 Task: Add Now Borage Oil 1000 Mg to the cart.
Action: Mouse moved to (268, 128)
Screenshot: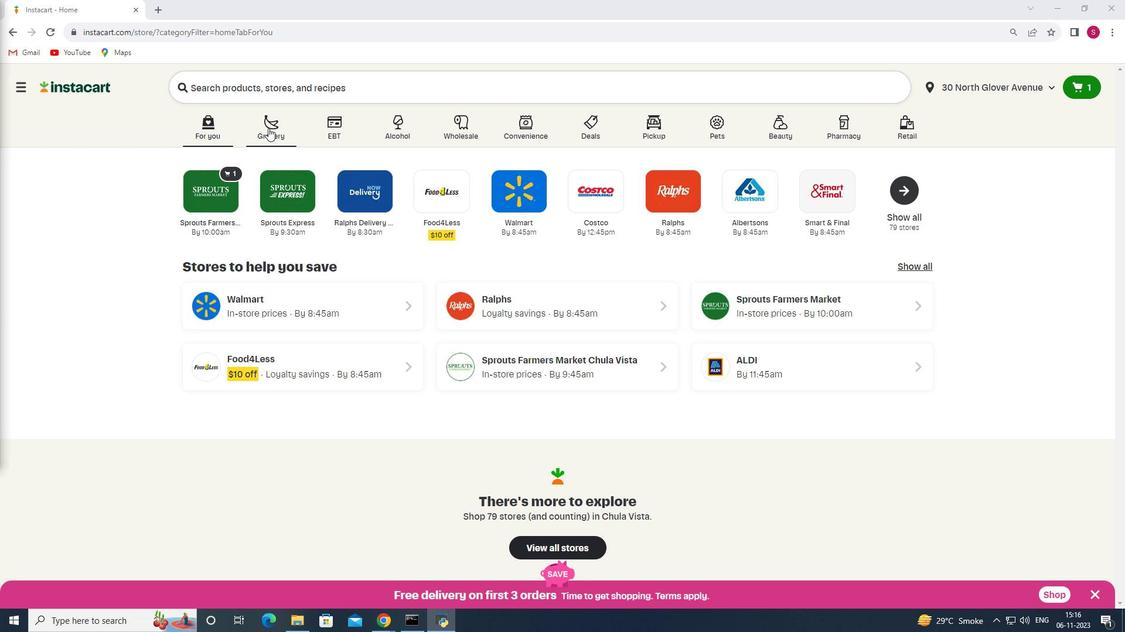 
Action: Mouse pressed left at (268, 128)
Screenshot: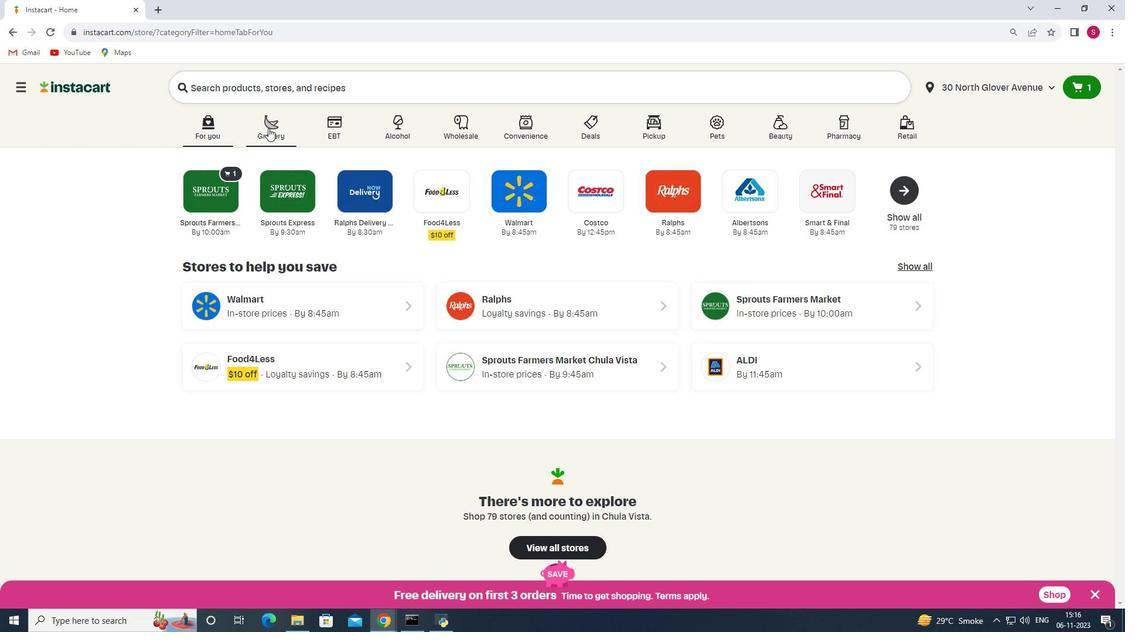 
Action: Mouse moved to (261, 325)
Screenshot: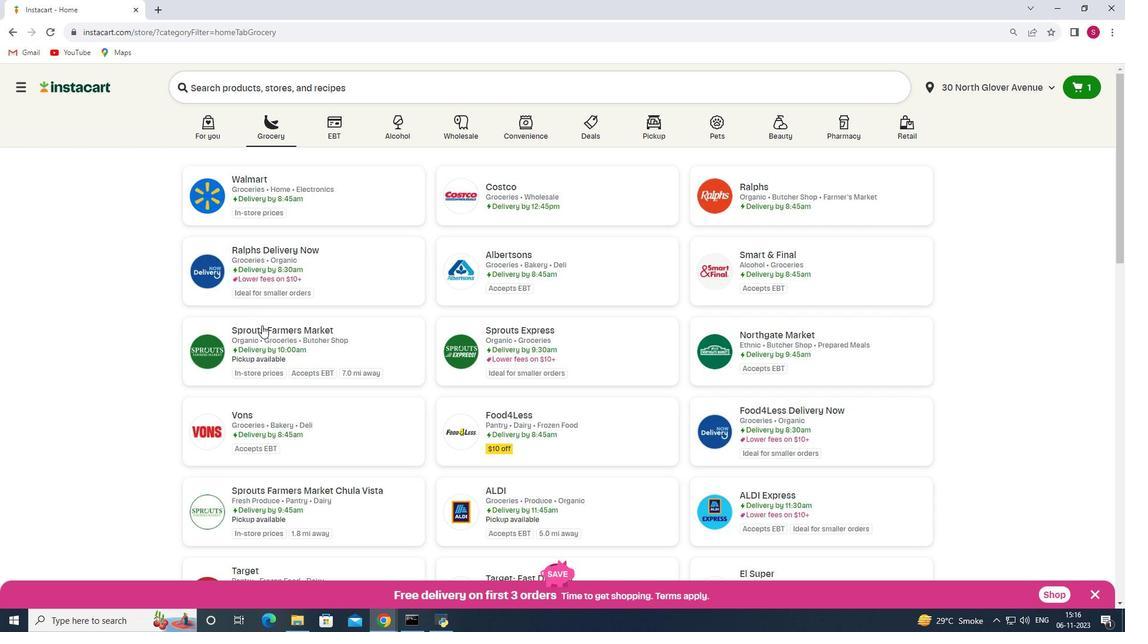 
Action: Mouse pressed left at (261, 325)
Screenshot: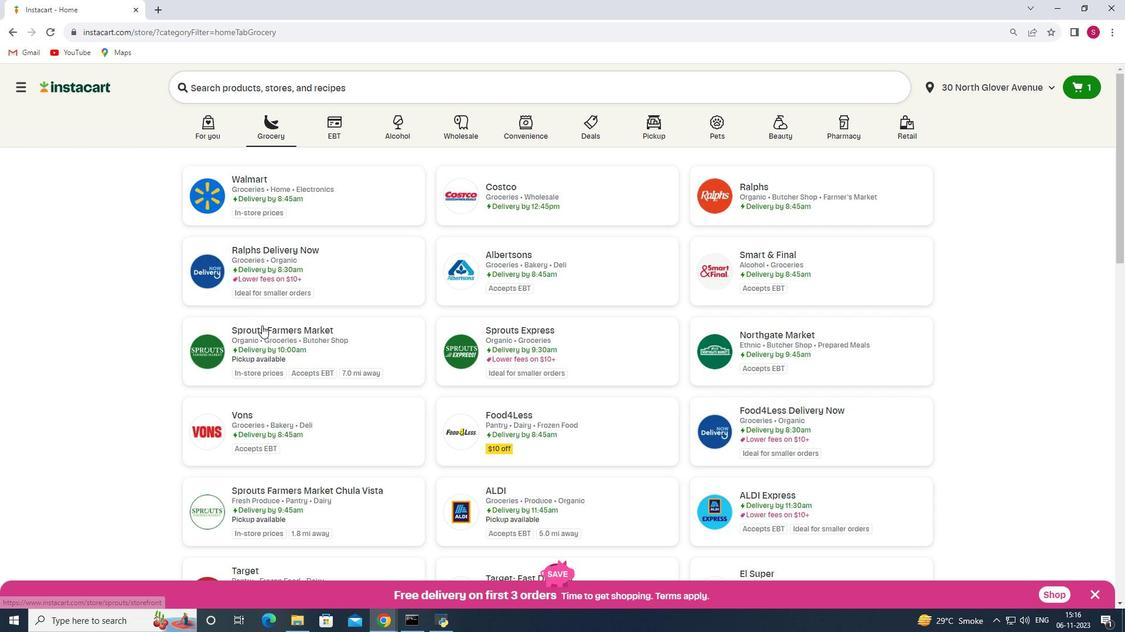 
Action: Mouse moved to (82, 405)
Screenshot: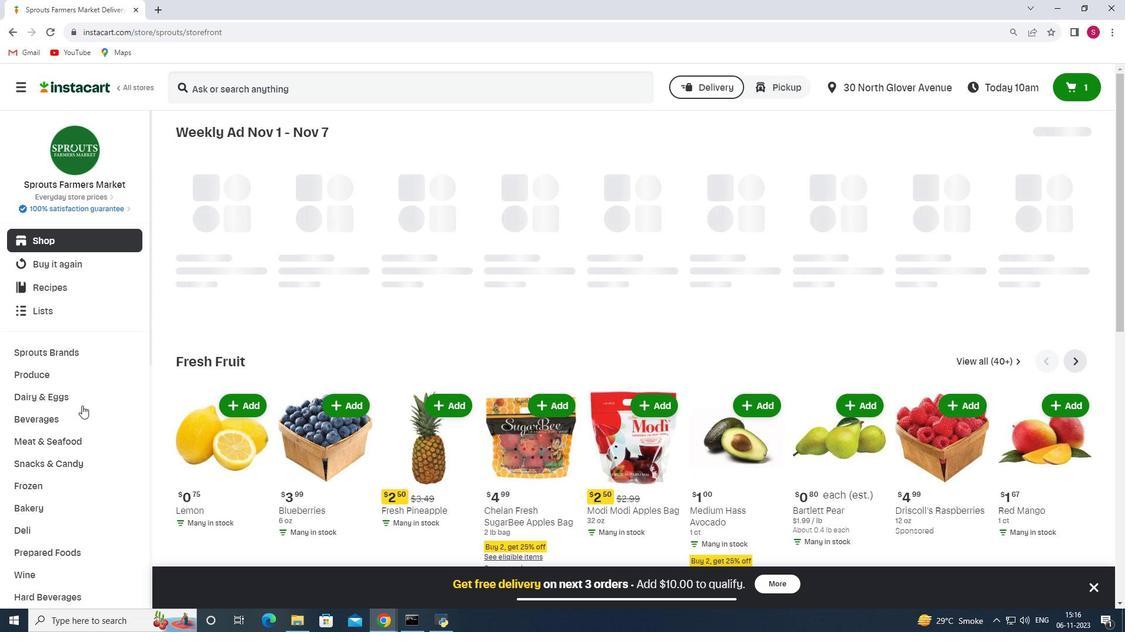 
Action: Mouse scrolled (82, 404) with delta (0, 0)
Screenshot: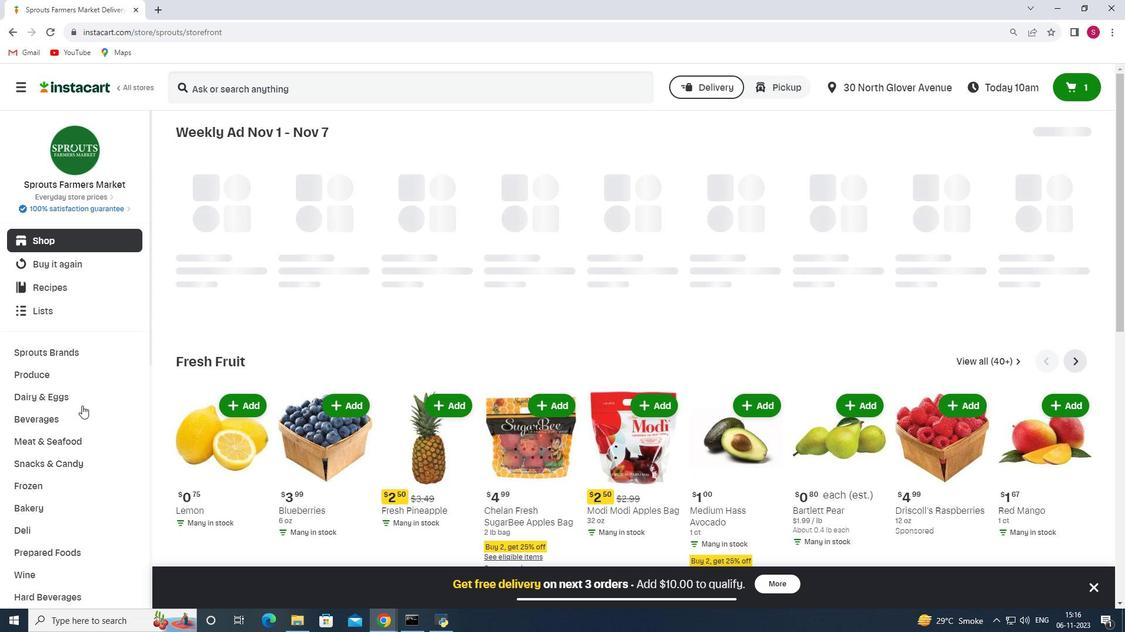 
Action: Mouse moved to (82, 406)
Screenshot: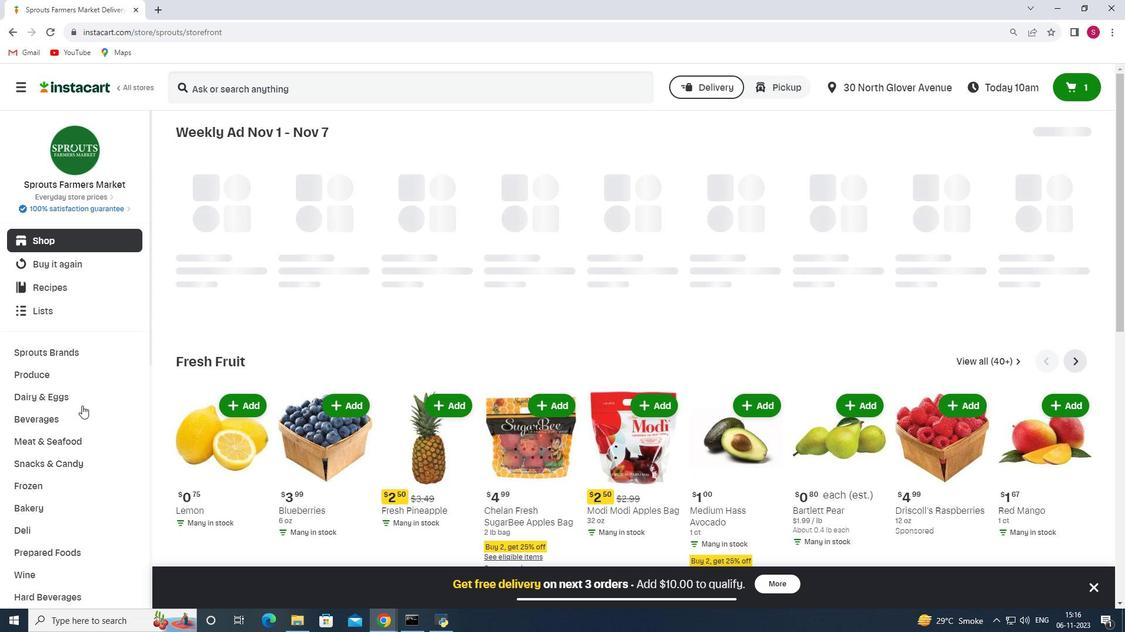 
Action: Mouse scrolled (82, 405) with delta (0, 0)
Screenshot: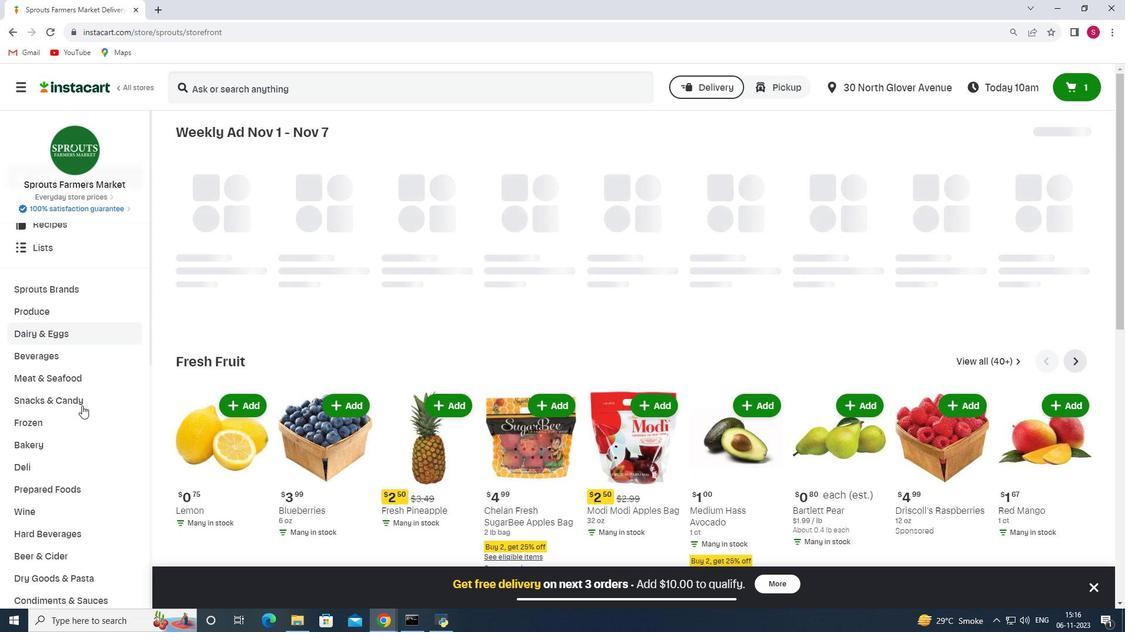 
Action: Mouse scrolled (82, 405) with delta (0, 0)
Screenshot: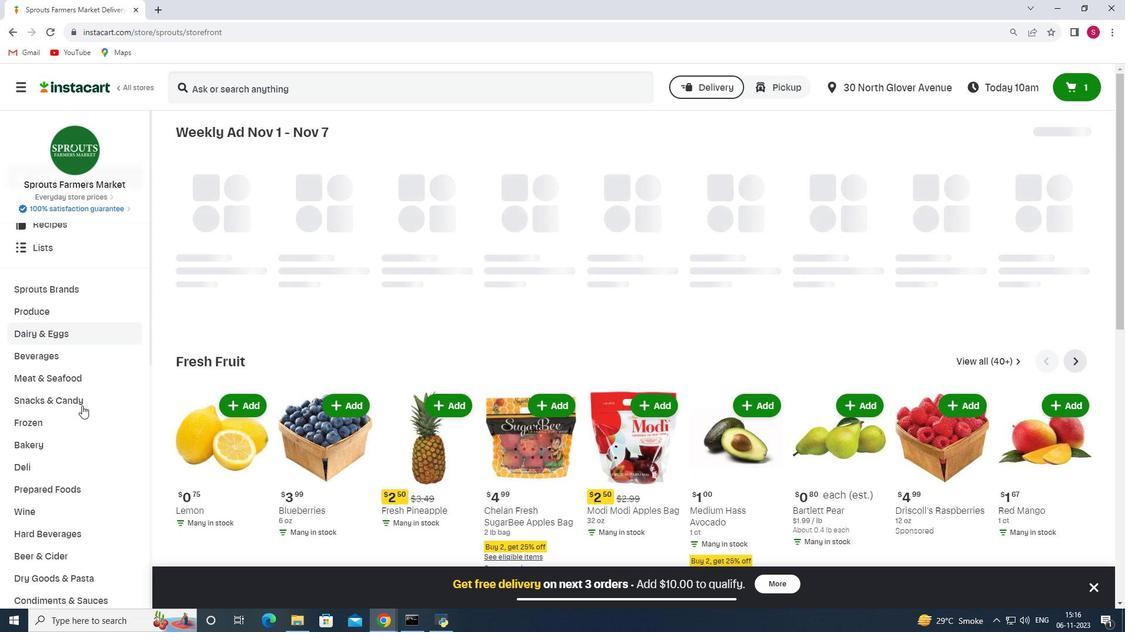 
Action: Mouse scrolled (82, 405) with delta (0, 0)
Screenshot: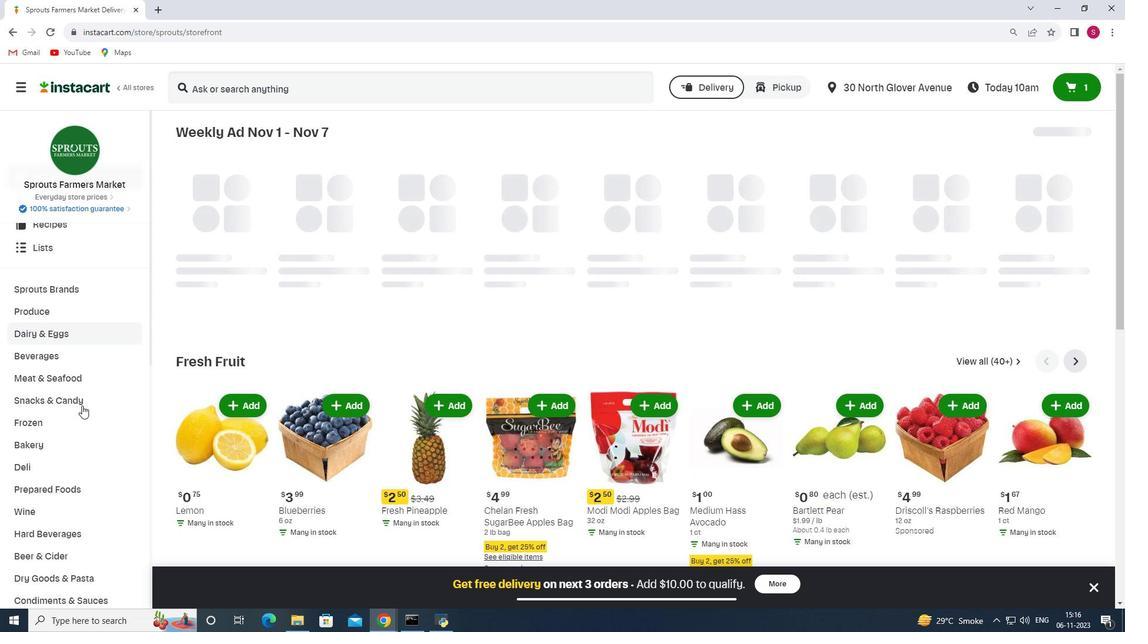 
Action: Mouse scrolled (82, 405) with delta (0, 0)
Screenshot: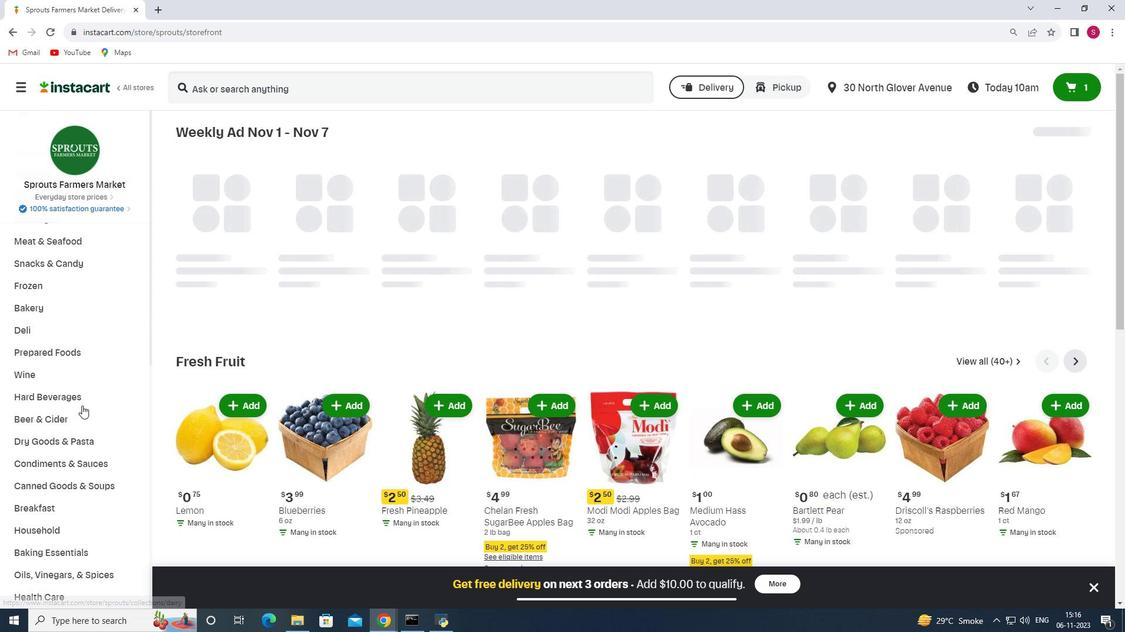 
Action: Mouse scrolled (82, 405) with delta (0, 0)
Screenshot: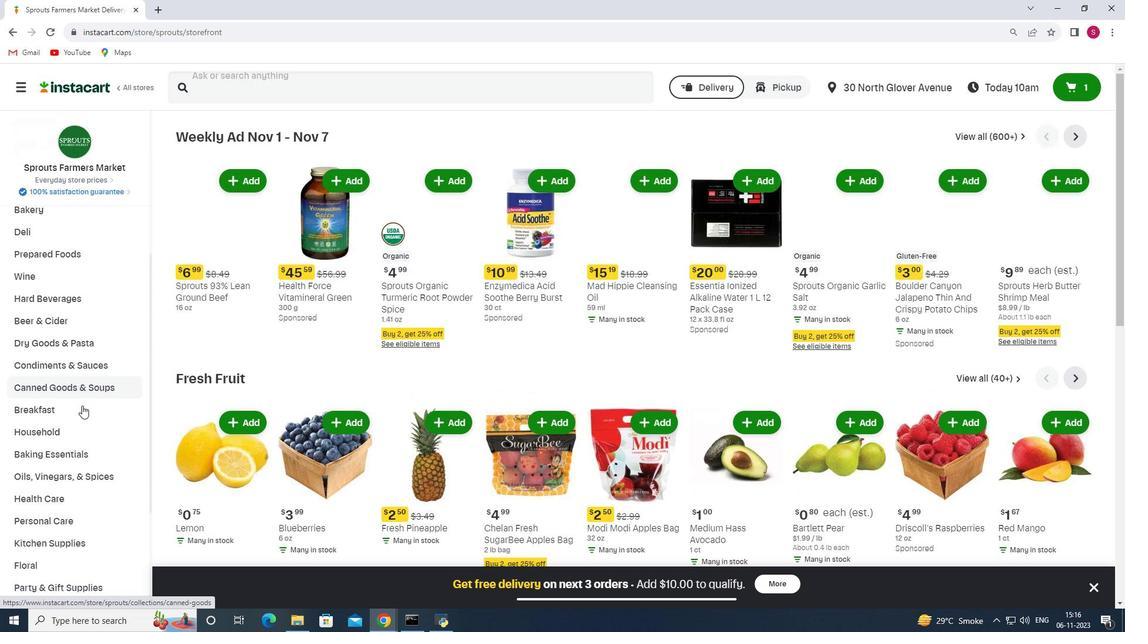 
Action: Mouse scrolled (82, 405) with delta (0, 0)
Screenshot: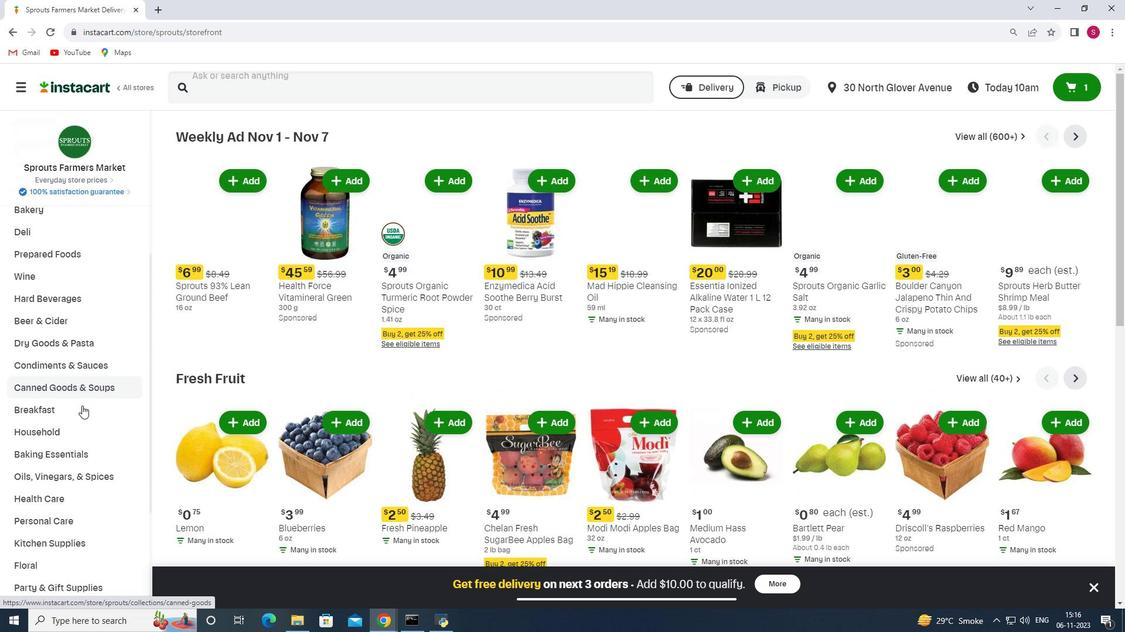 
Action: Mouse scrolled (82, 405) with delta (0, 0)
Screenshot: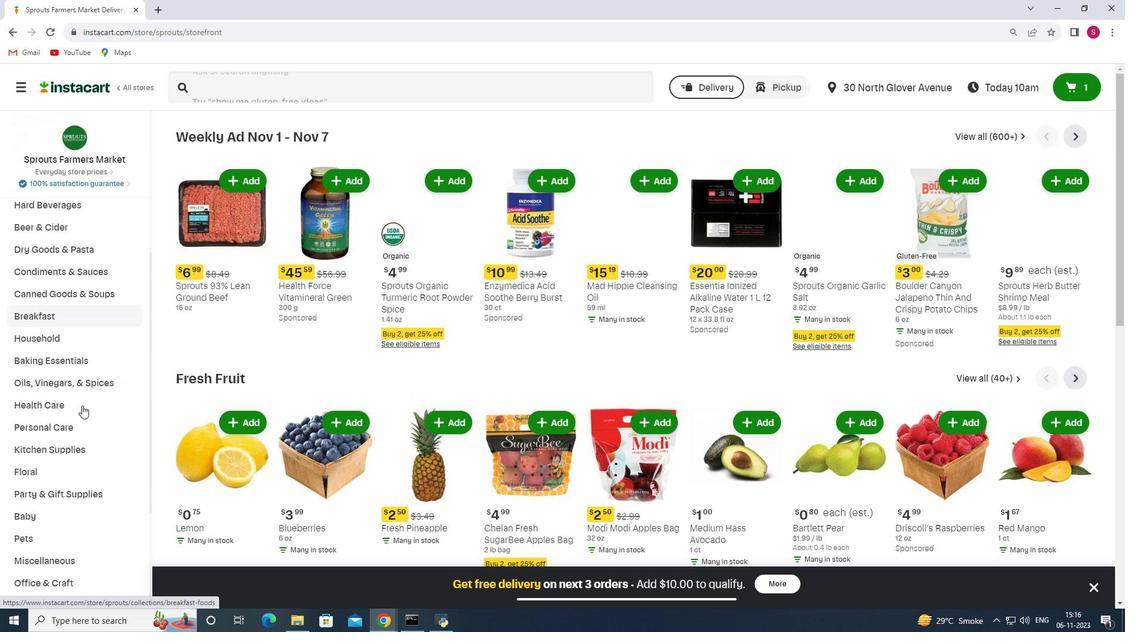 
Action: Mouse moved to (63, 324)
Screenshot: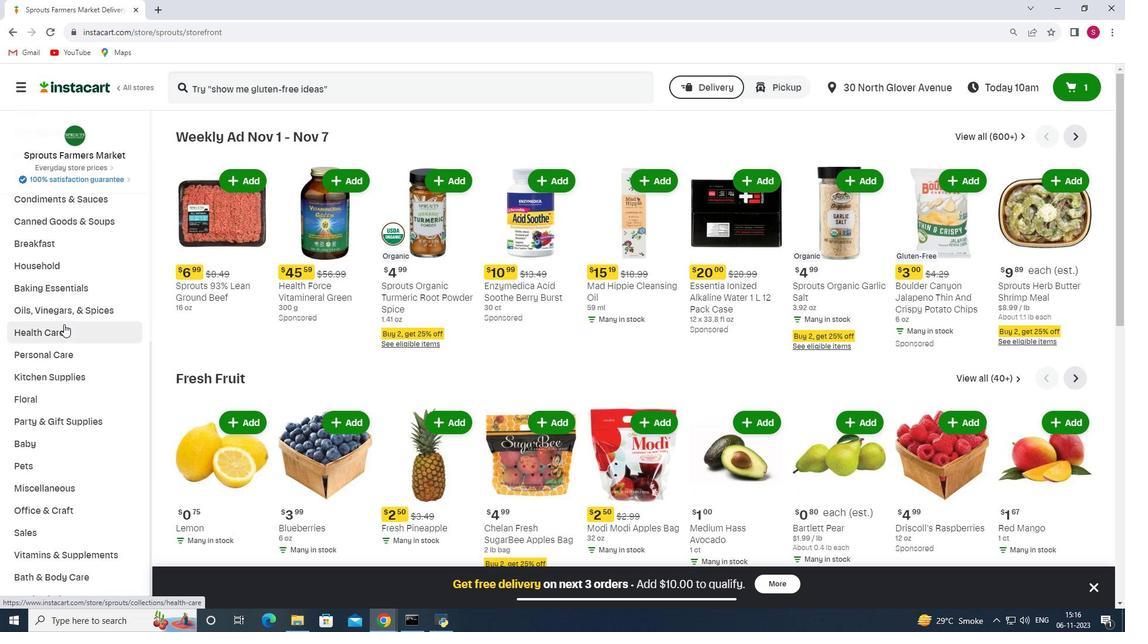 
Action: Mouse pressed left at (63, 324)
Screenshot: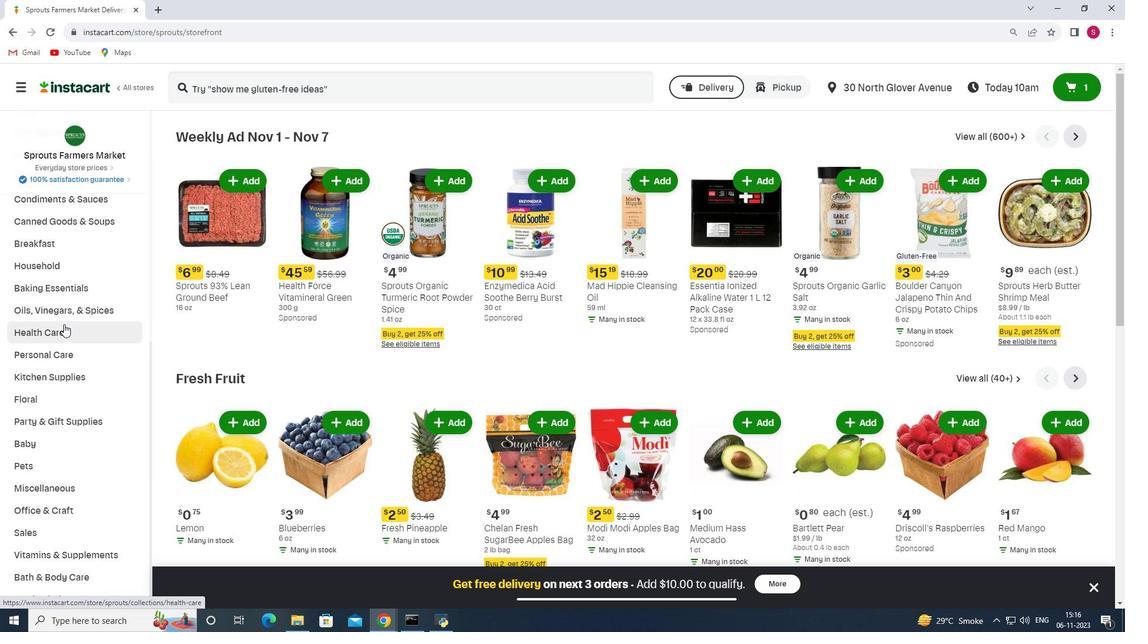 
Action: Mouse moved to (398, 168)
Screenshot: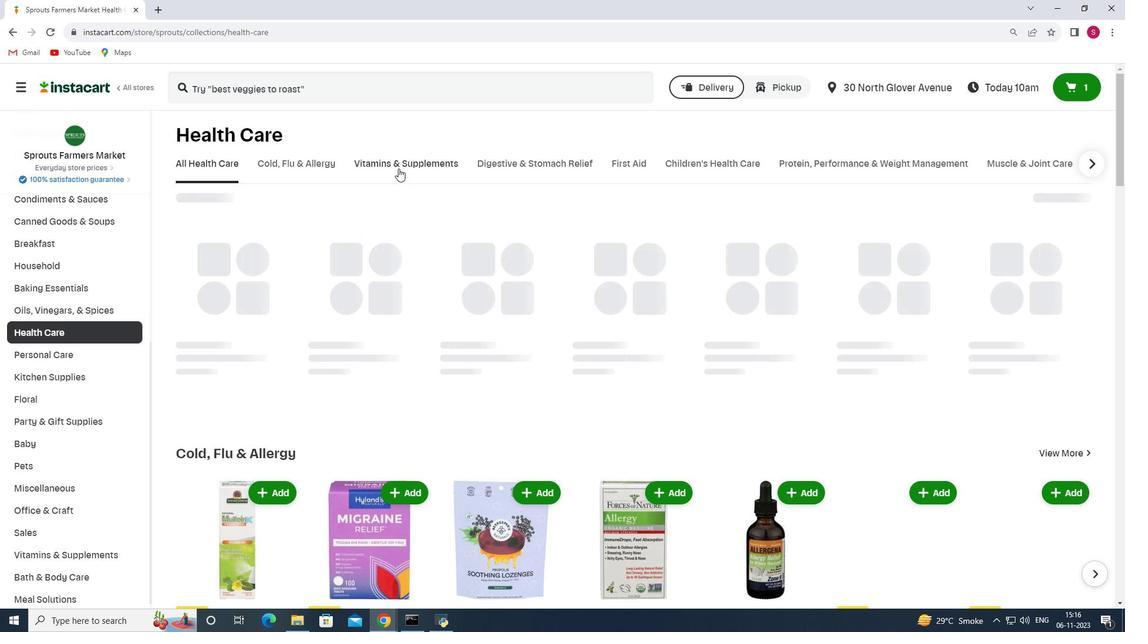 
Action: Mouse pressed left at (398, 168)
Screenshot: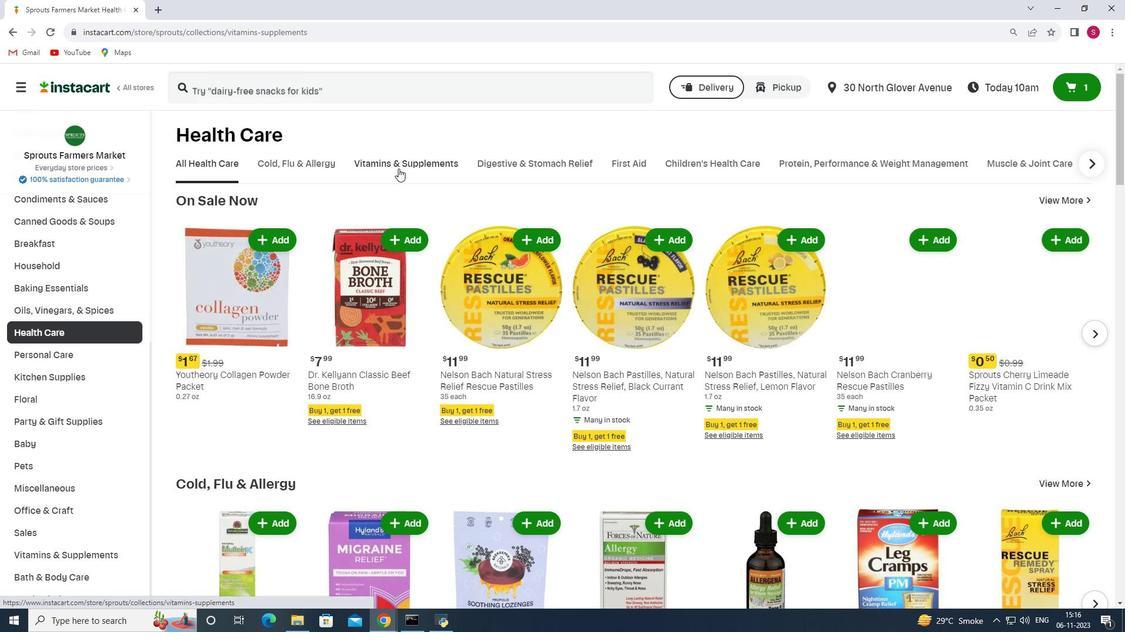 
Action: Mouse moved to (798, 211)
Screenshot: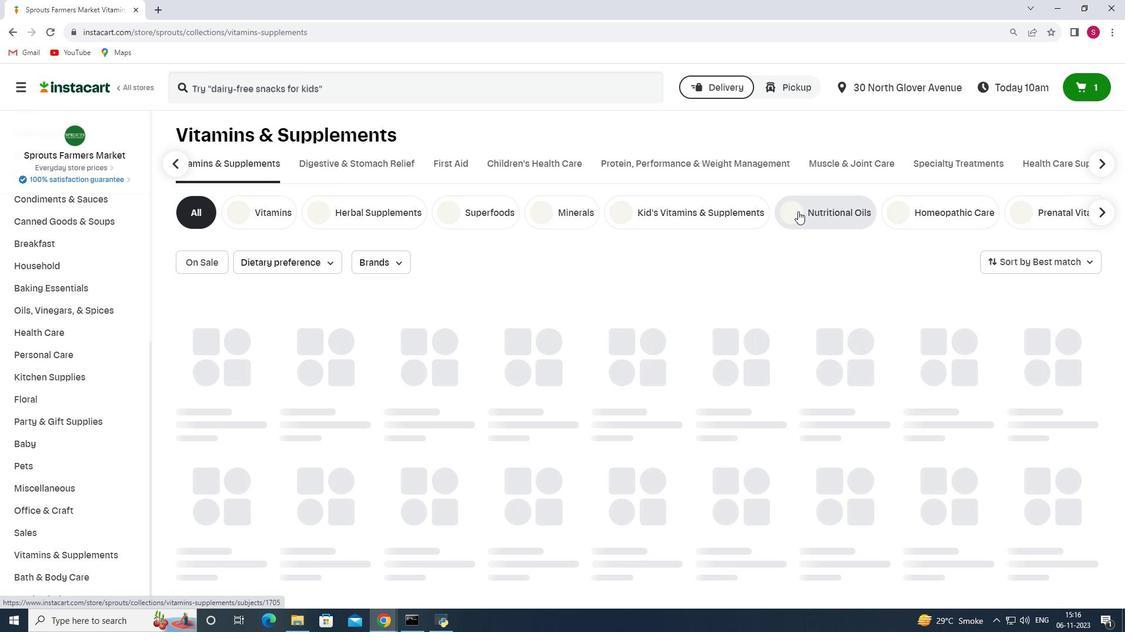 
Action: Mouse pressed left at (798, 211)
Screenshot: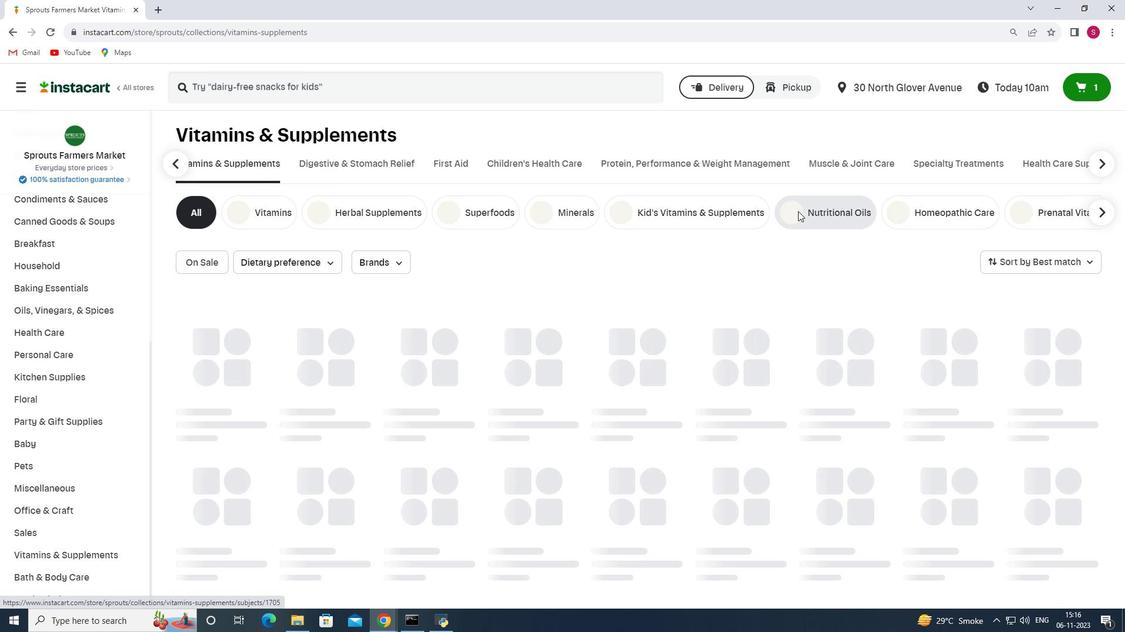 
Action: Mouse moved to (279, 89)
Screenshot: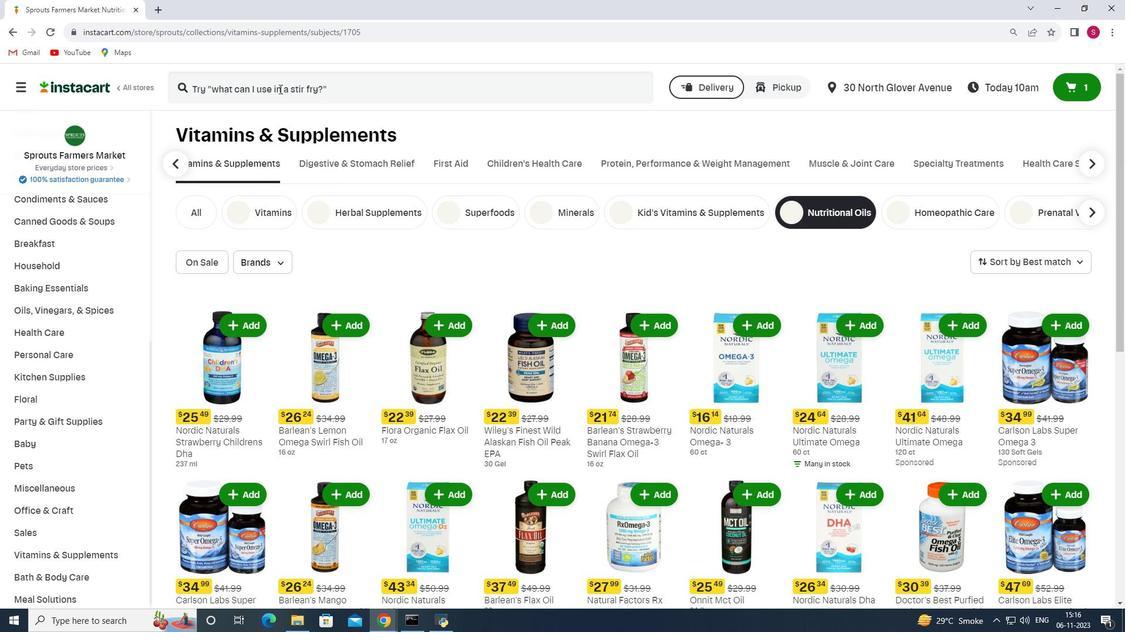 
Action: Mouse pressed left at (279, 89)
Screenshot: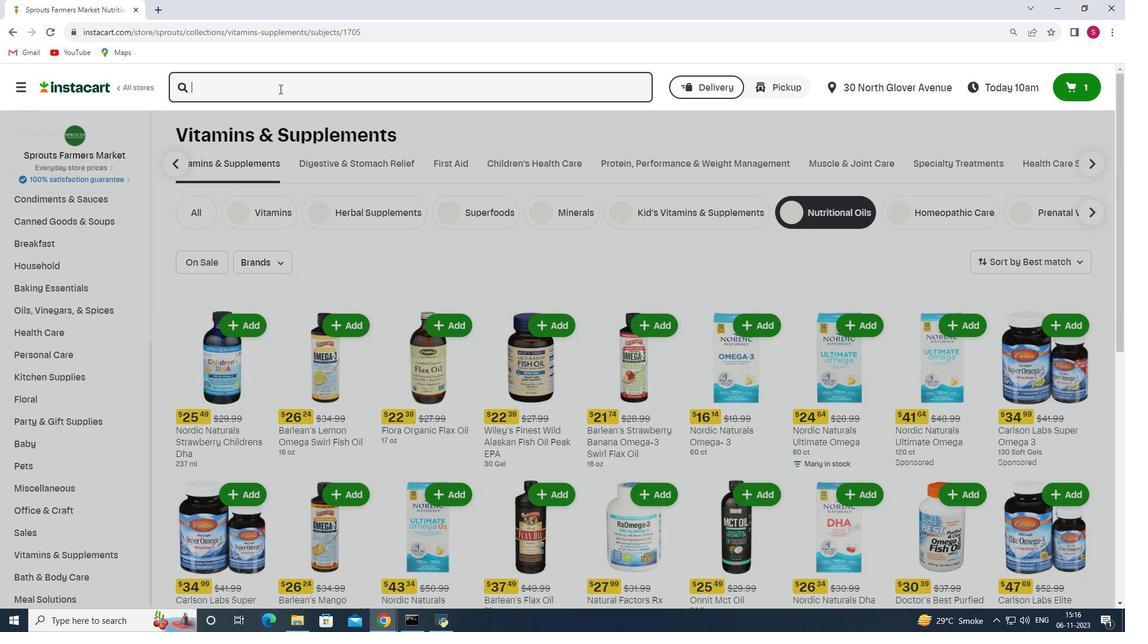 
Action: Key pressed <Key.shift>Now<Key.space><Key.shift>Borage<Key.space><Key.shift>Oil<Key.space>1000<Key.space><Key.shift>Mg<Key.enter>
Screenshot: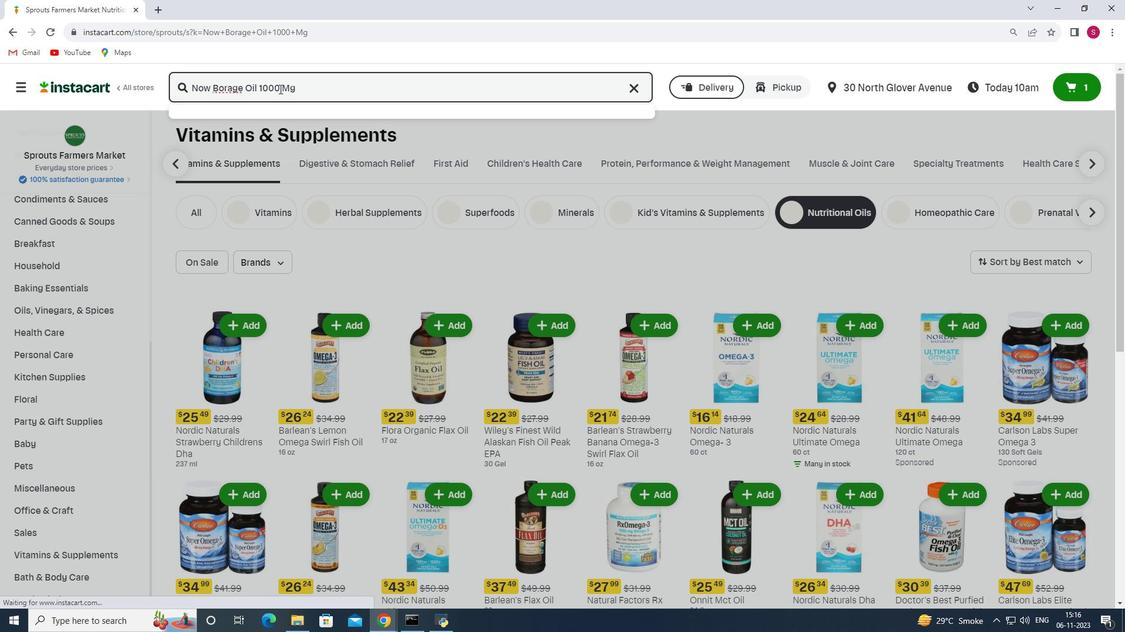 
Action: Mouse moved to (333, 180)
Screenshot: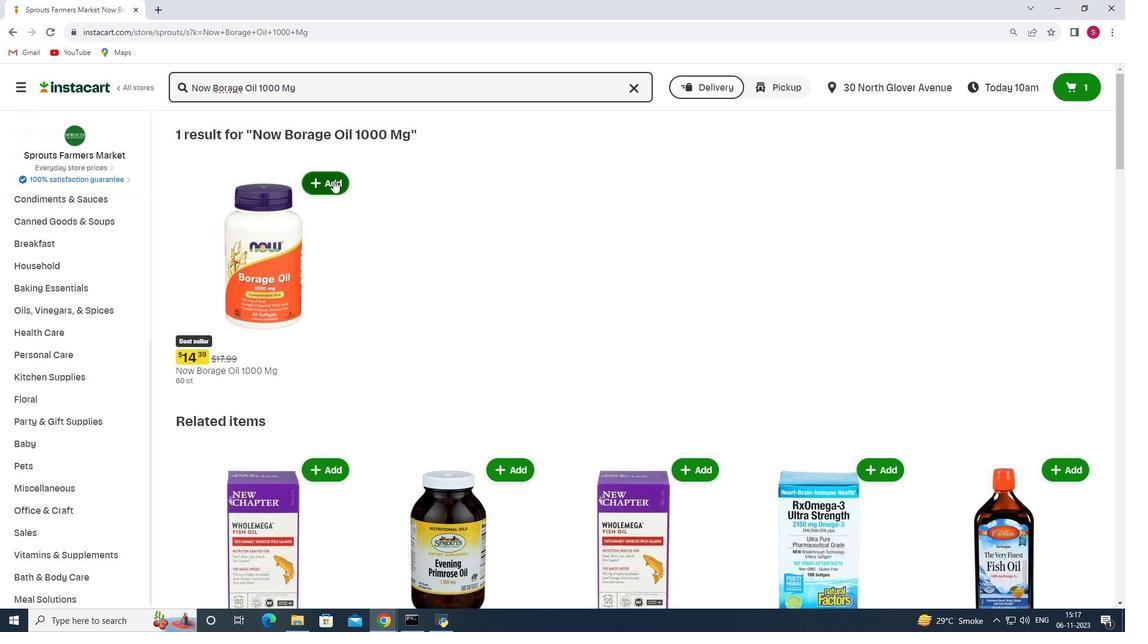 
Action: Mouse pressed left at (333, 180)
Screenshot: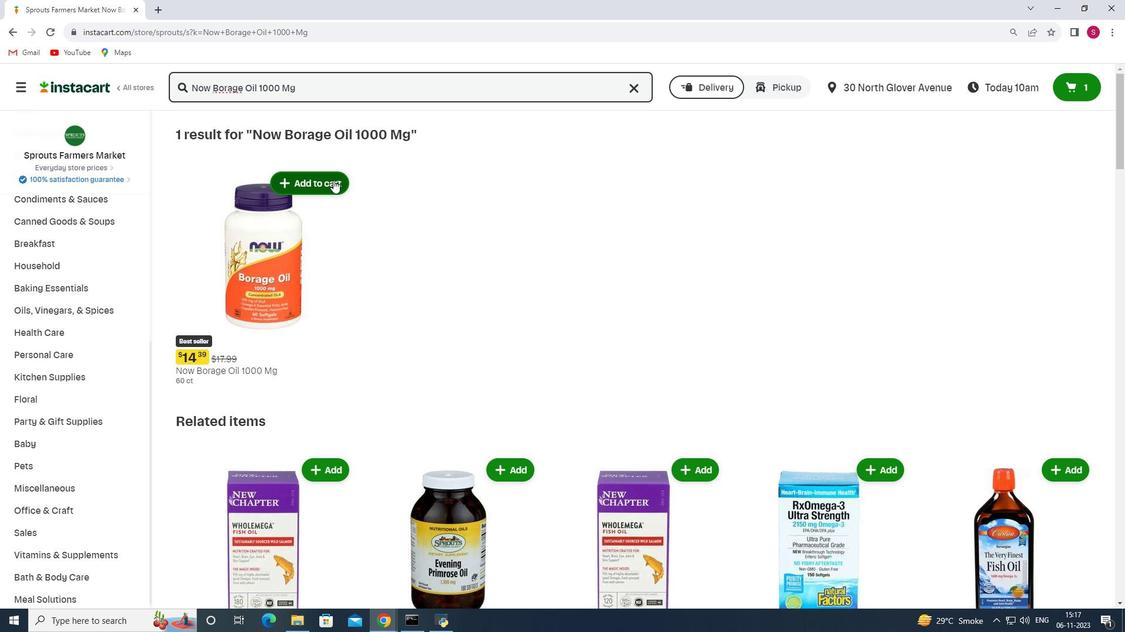 
